 Task: Sort the products in the category "More Meals & Sides" by unit price (low first).
Action: Mouse moved to (22, 152)
Screenshot: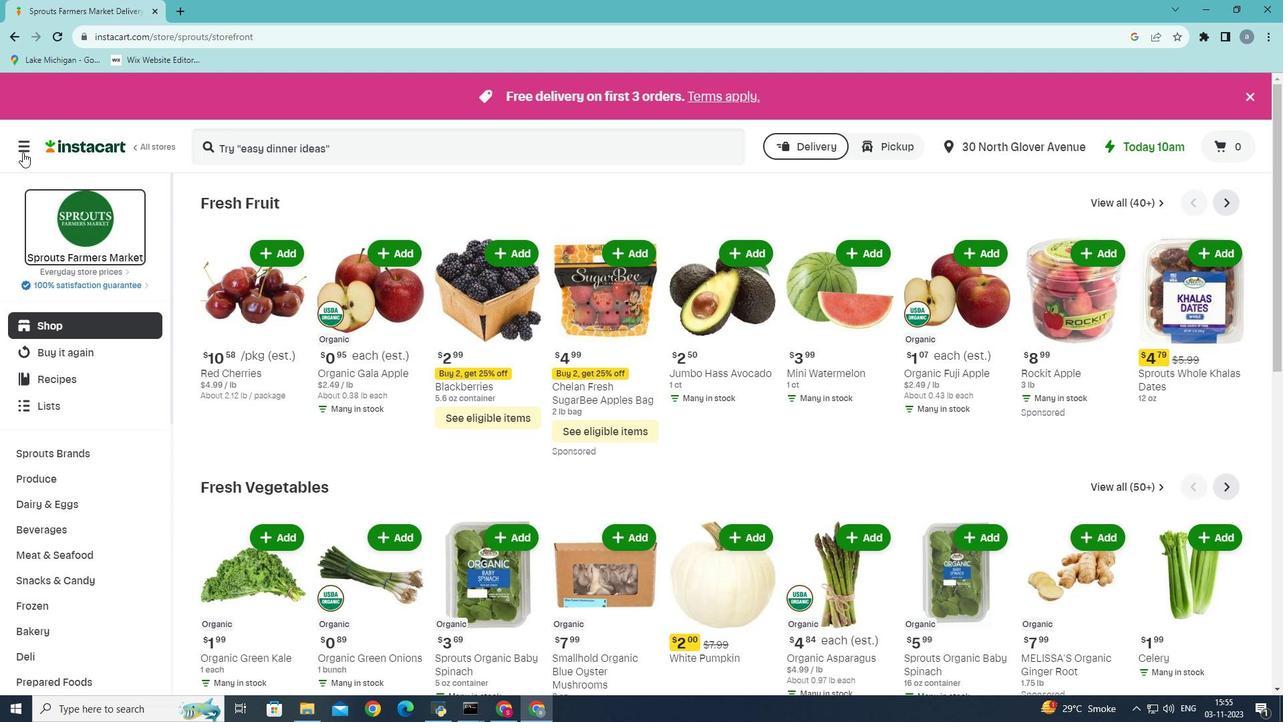 
Action: Mouse pressed left at (22, 152)
Screenshot: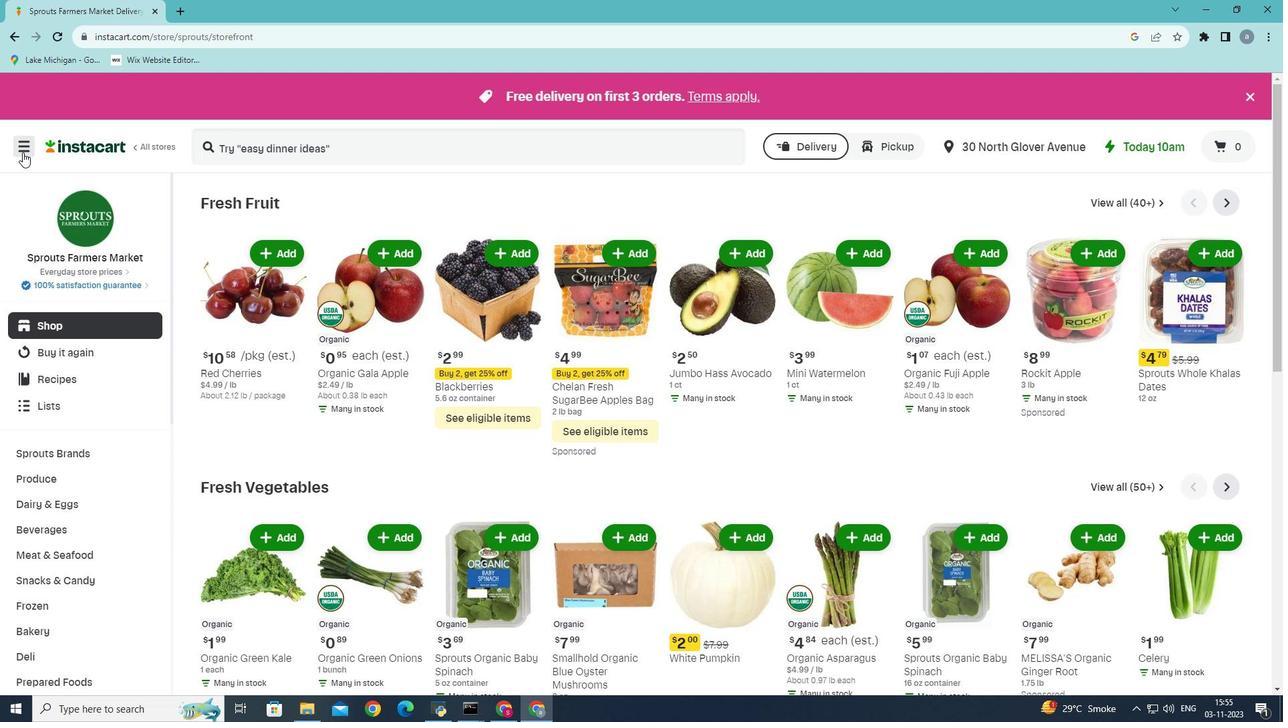 
Action: Mouse moved to (64, 373)
Screenshot: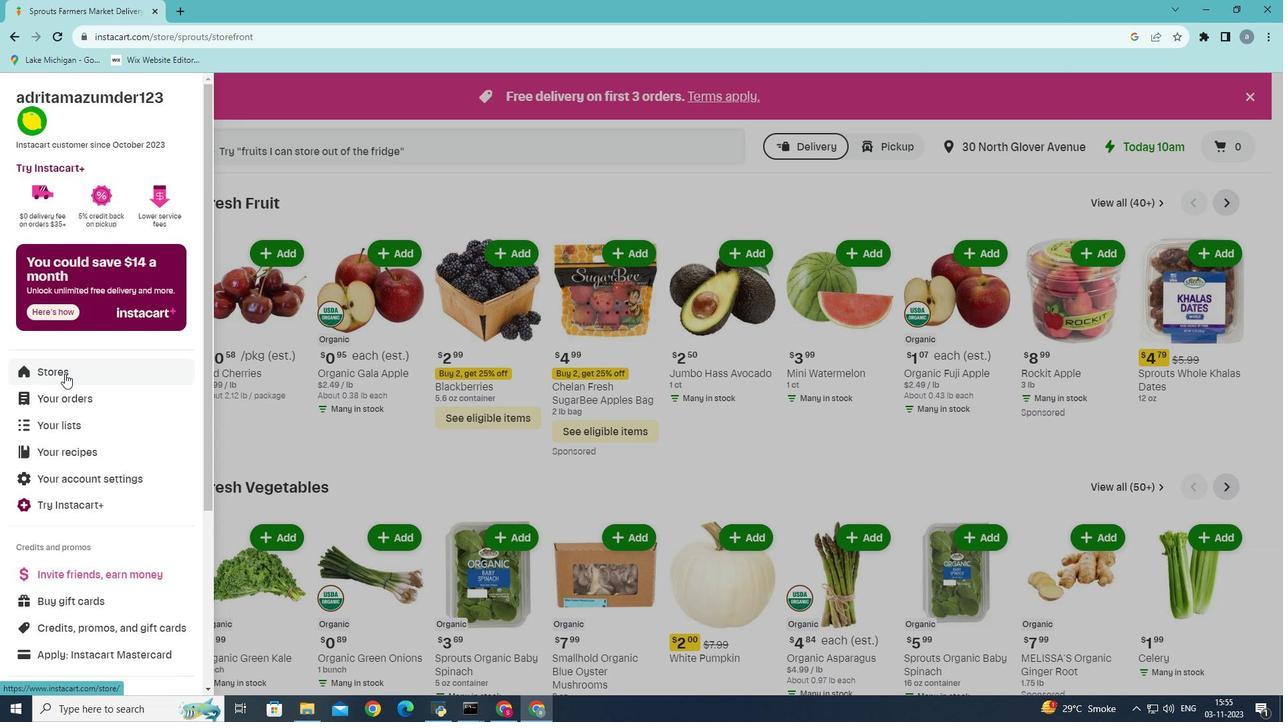 
Action: Mouse pressed left at (64, 373)
Screenshot: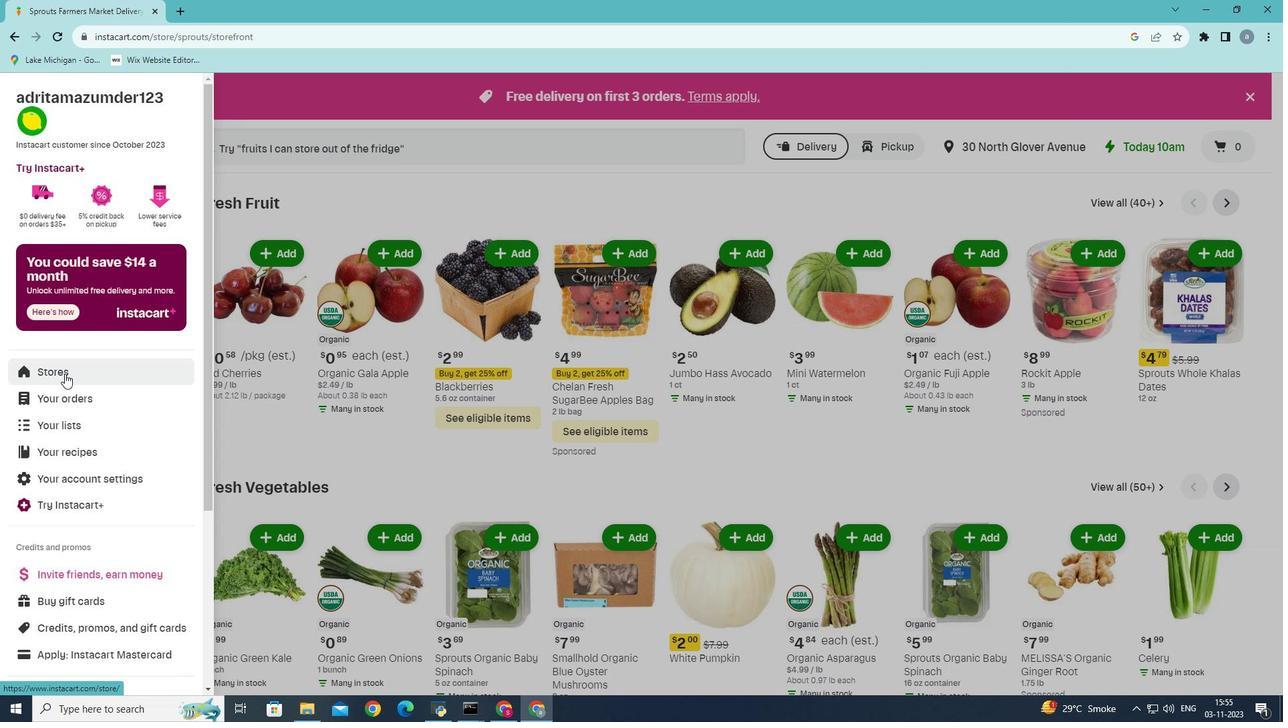 
Action: Mouse moved to (312, 155)
Screenshot: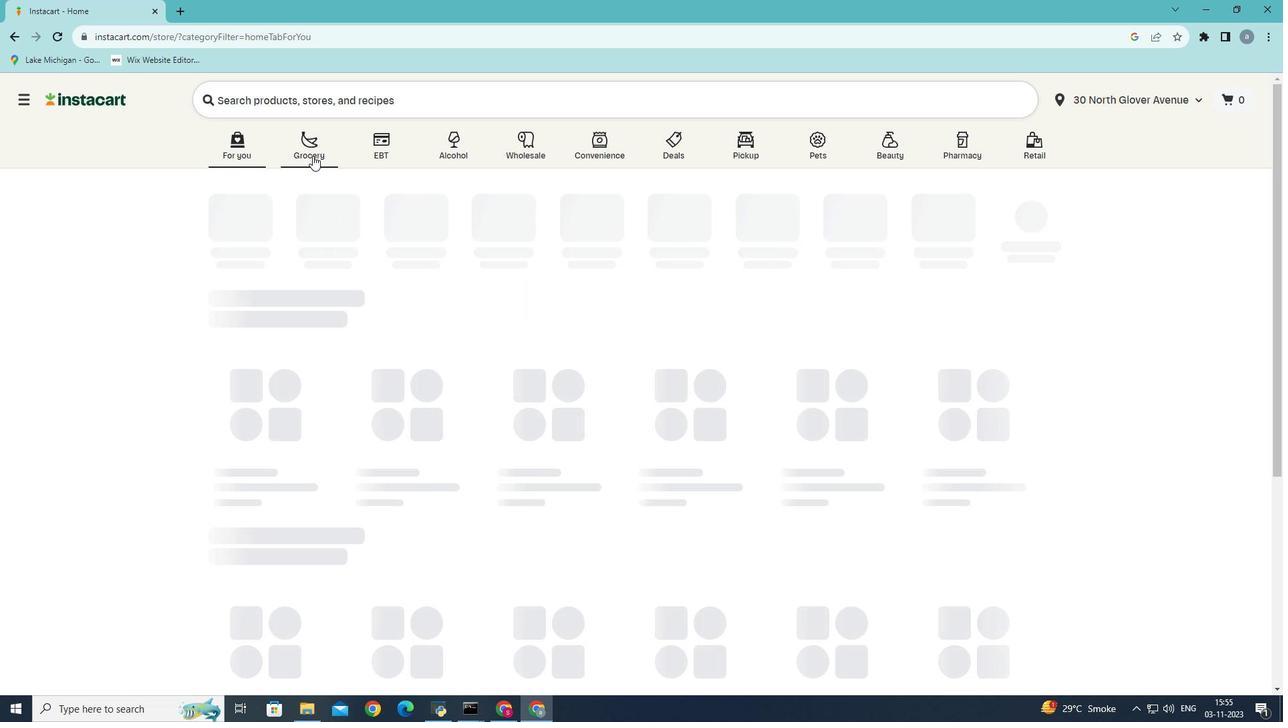 
Action: Mouse pressed left at (312, 155)
Screenshot: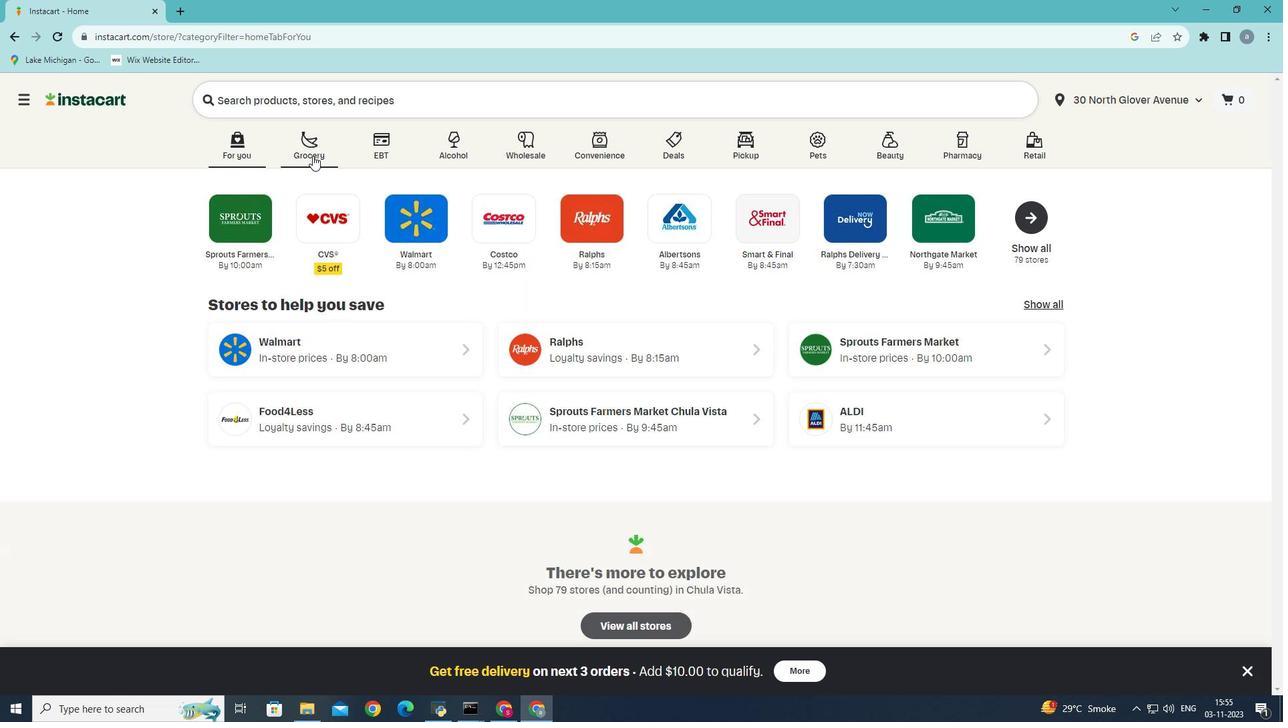 
Action: Mouse moved to (290, 406)
Screenshot: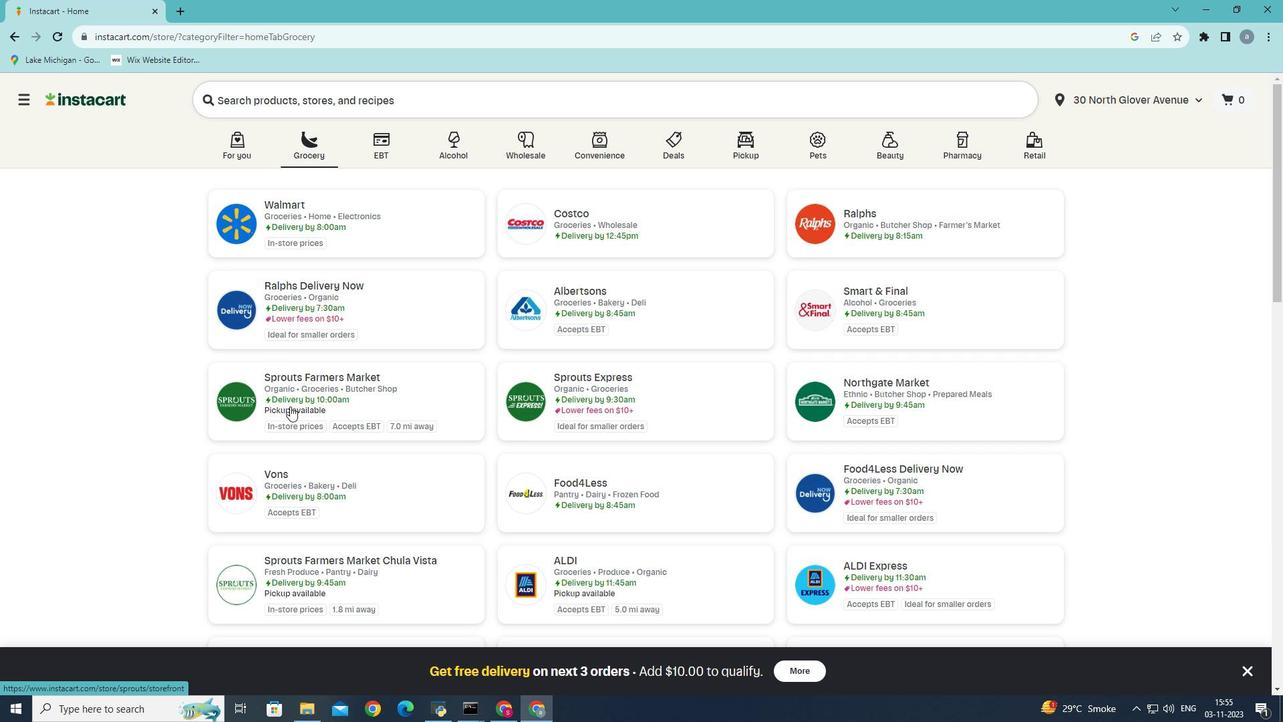 
Action: Mouse pressed left at (290, 406)
Screenshot: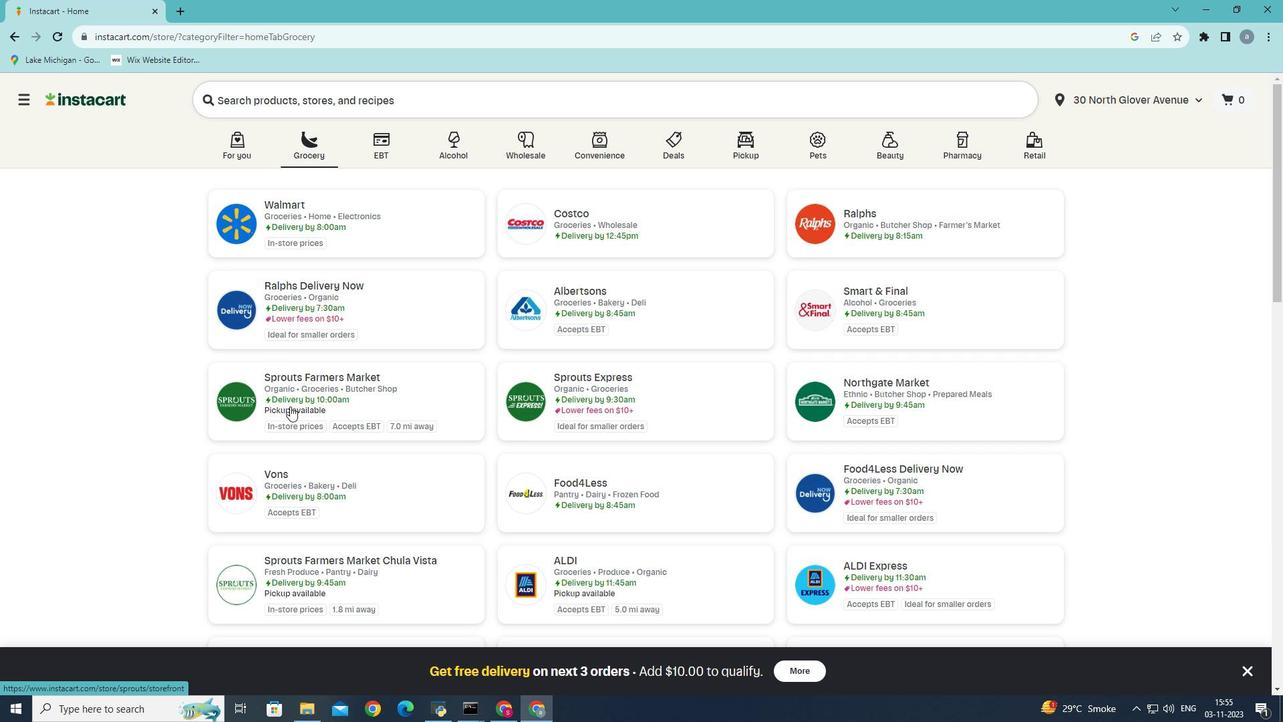 
Action: Mouse moved to (49, 685)
Screenshot: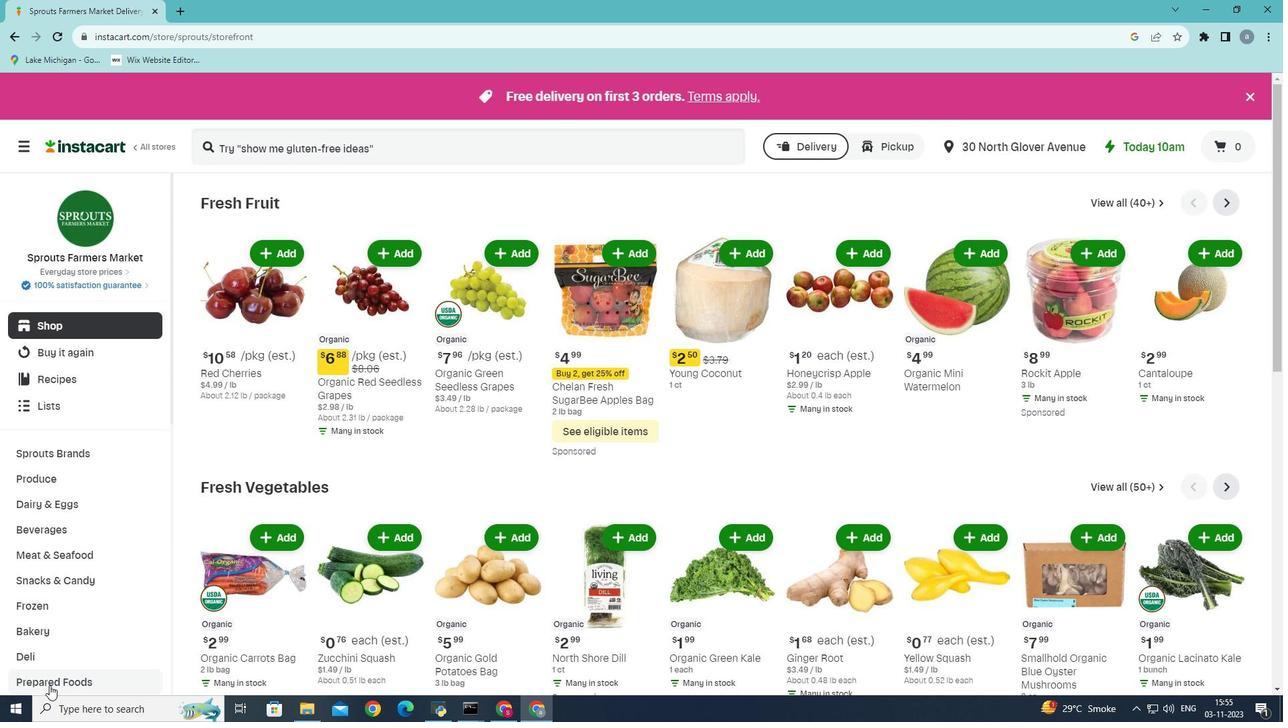 
Action: Mouse pressed left at (49, 685)
Screenshot: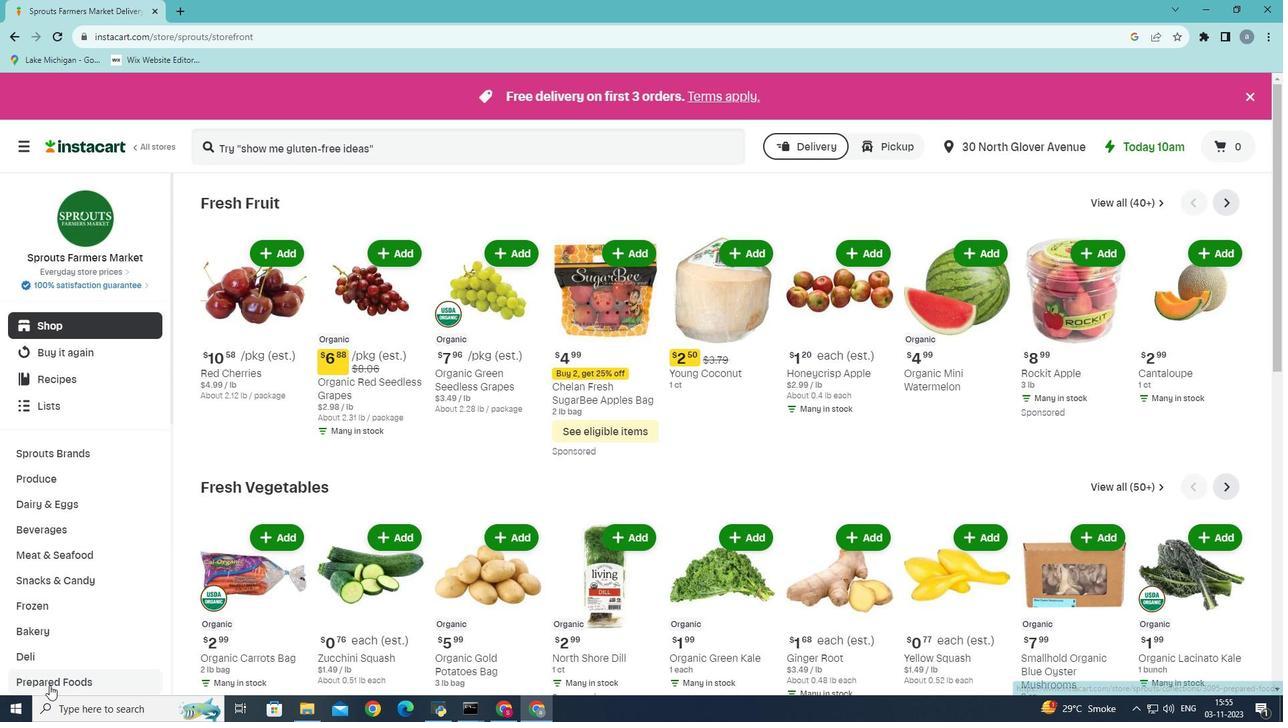 
Action: Mouse moved to (476, 240)
Screenshot: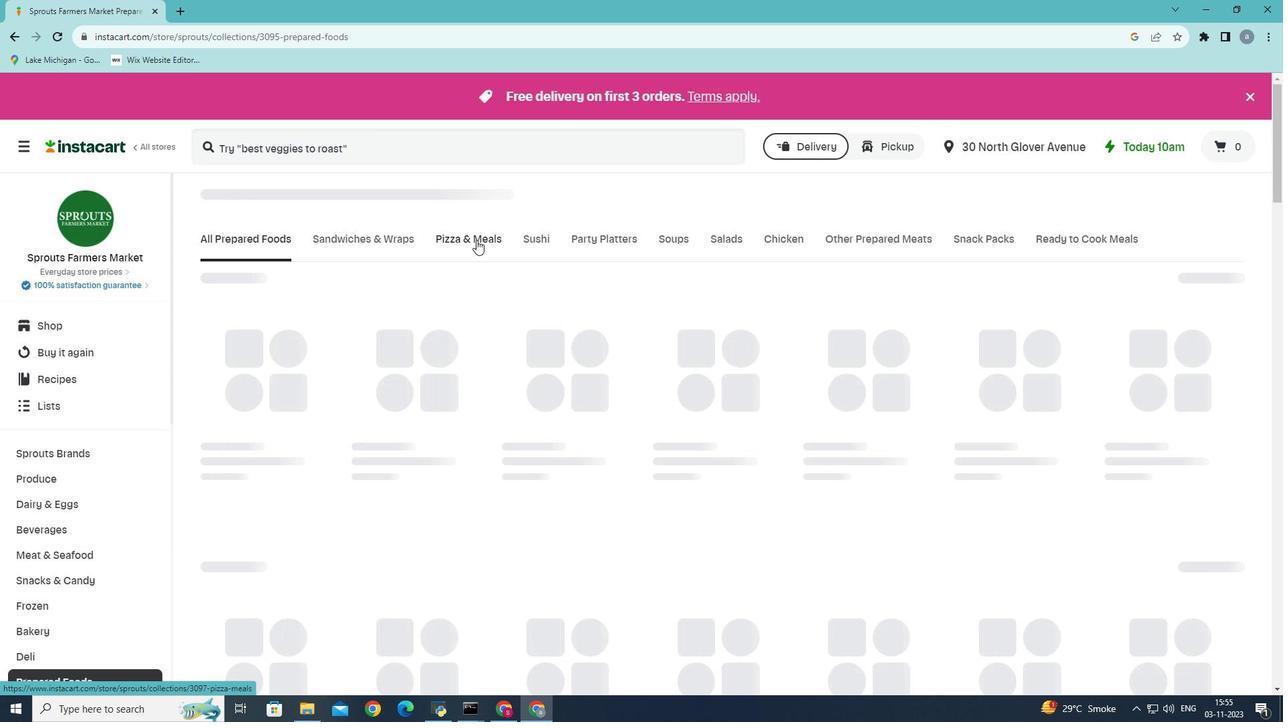 
Action: Mouse pressed left at (476, 240)
Screenshot: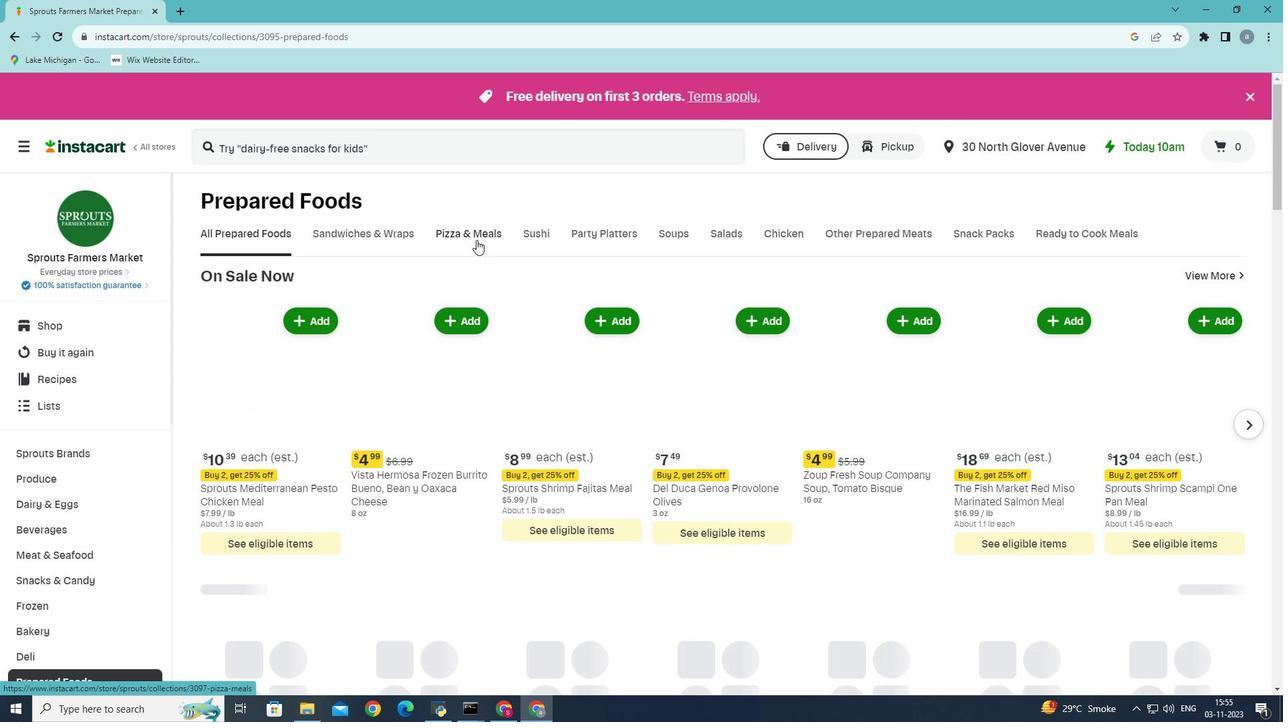 
Action: Mouse moved to (949, 293)
Screenshot: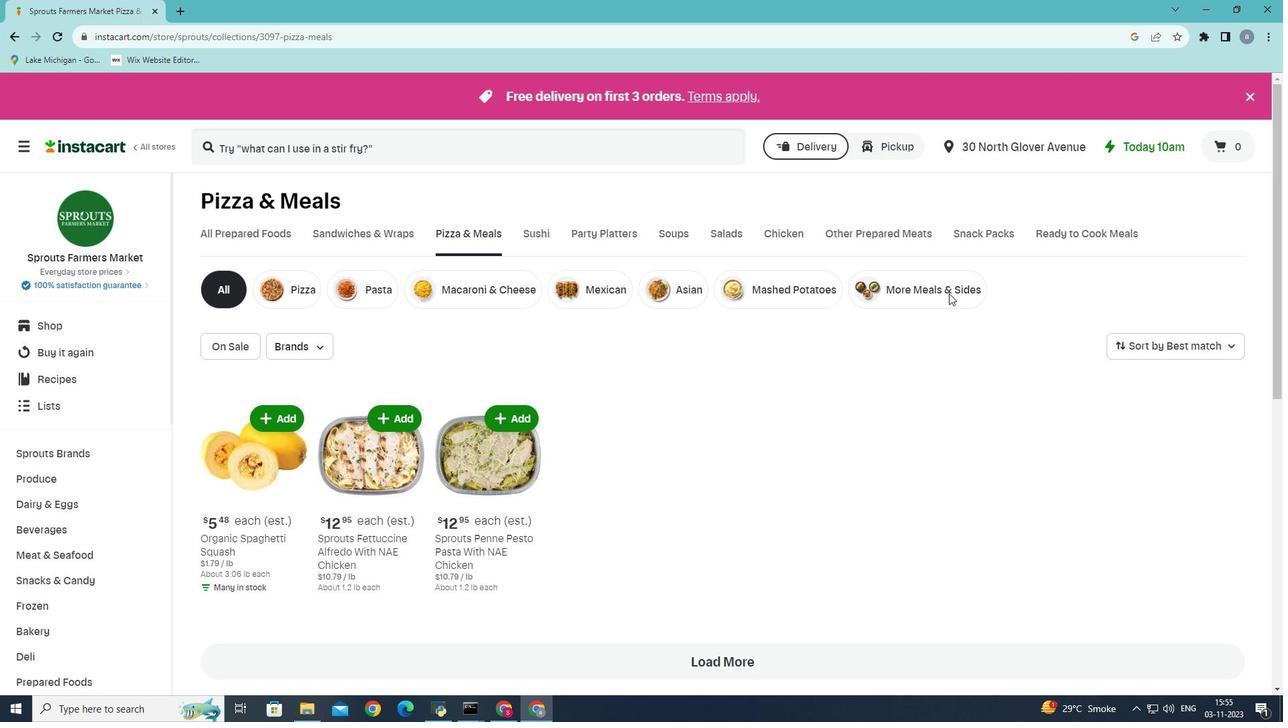 
Action: Mouse pressed left at (949, 293)
Screenshot: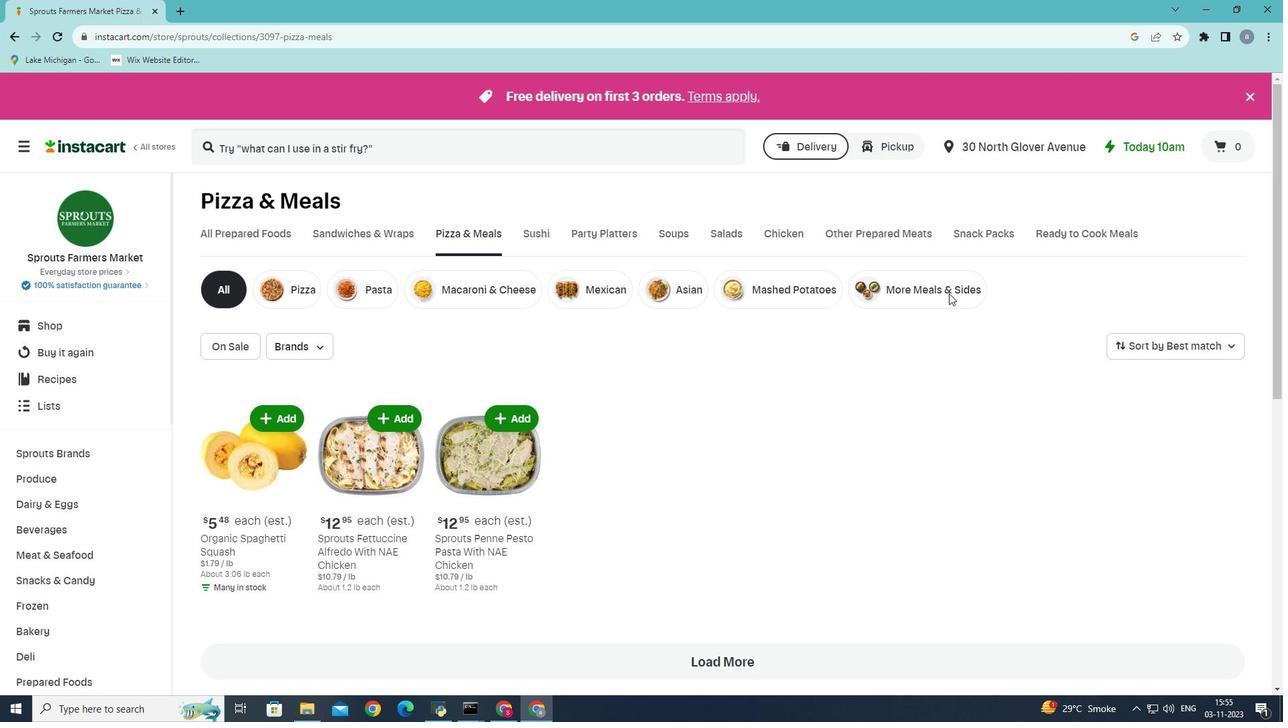
Action: Mouse moved to (1234, 349)
Screenshot: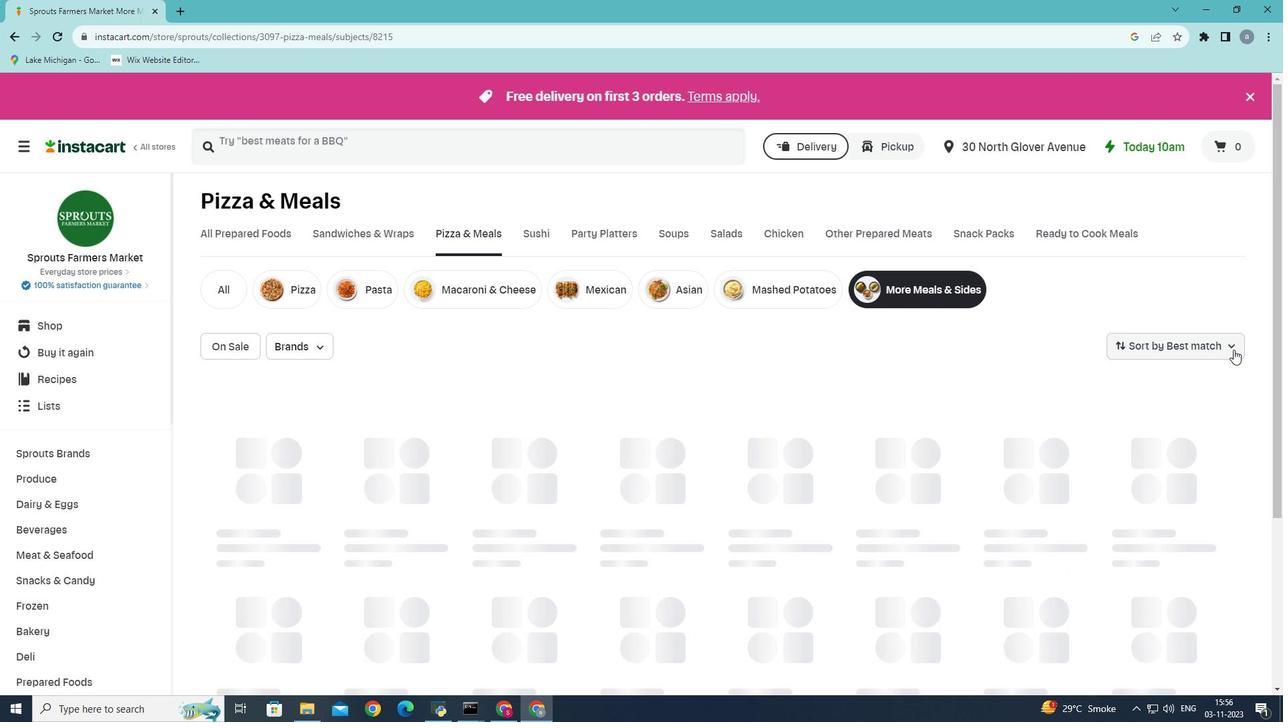 
Action: Mouse pressed left at (1234, 349)
Screenshot: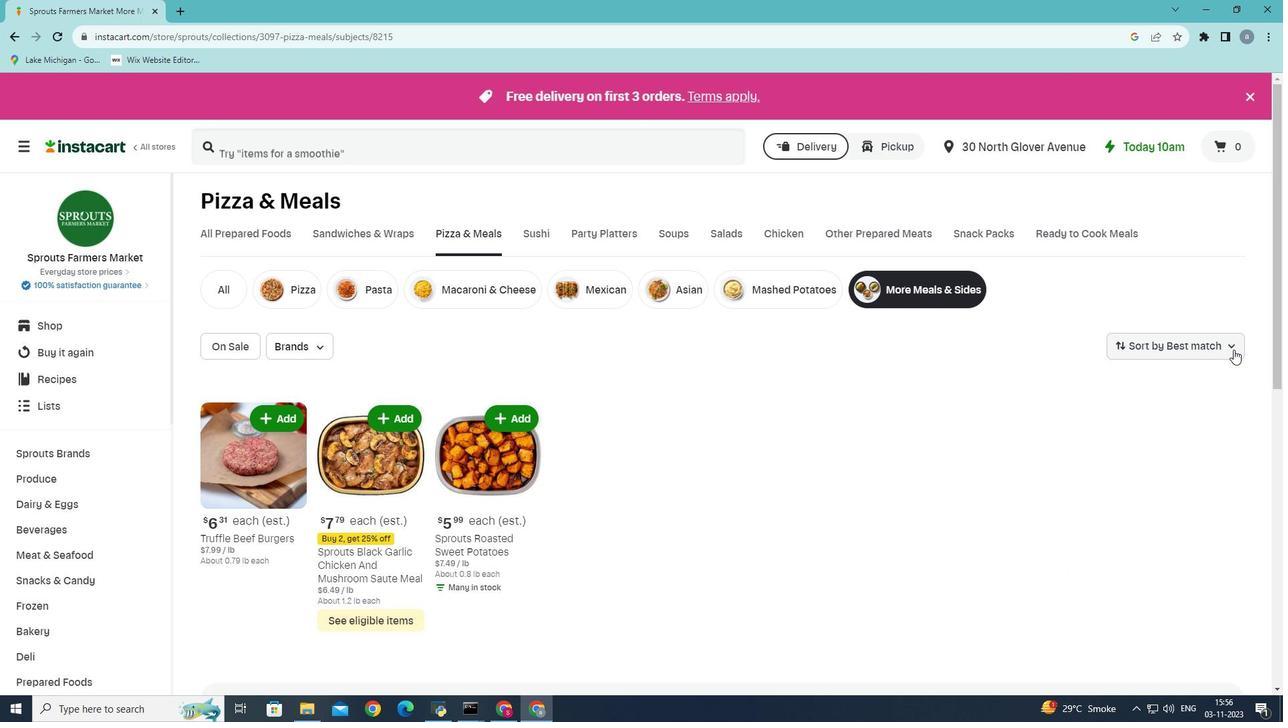 
Action: Mouse moved to (1184, 473)
Screenshot: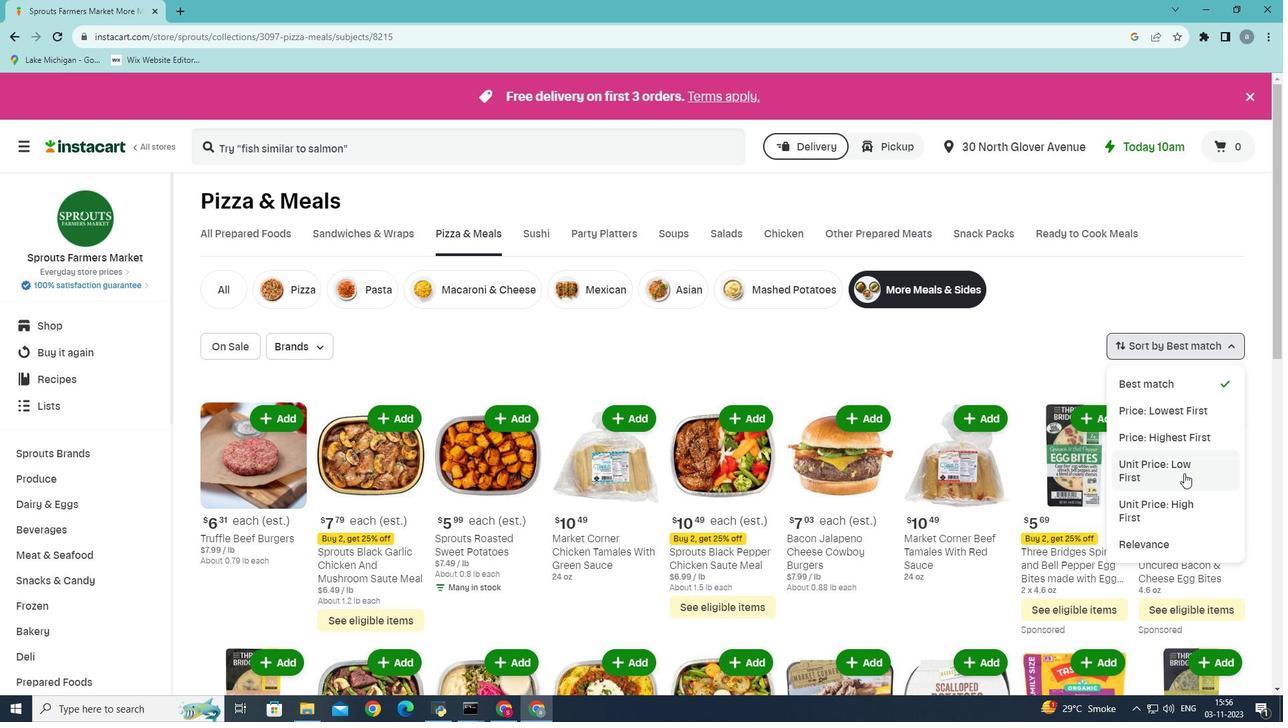
Action: Mouse pressed left at (1184, 473)
Screenshot: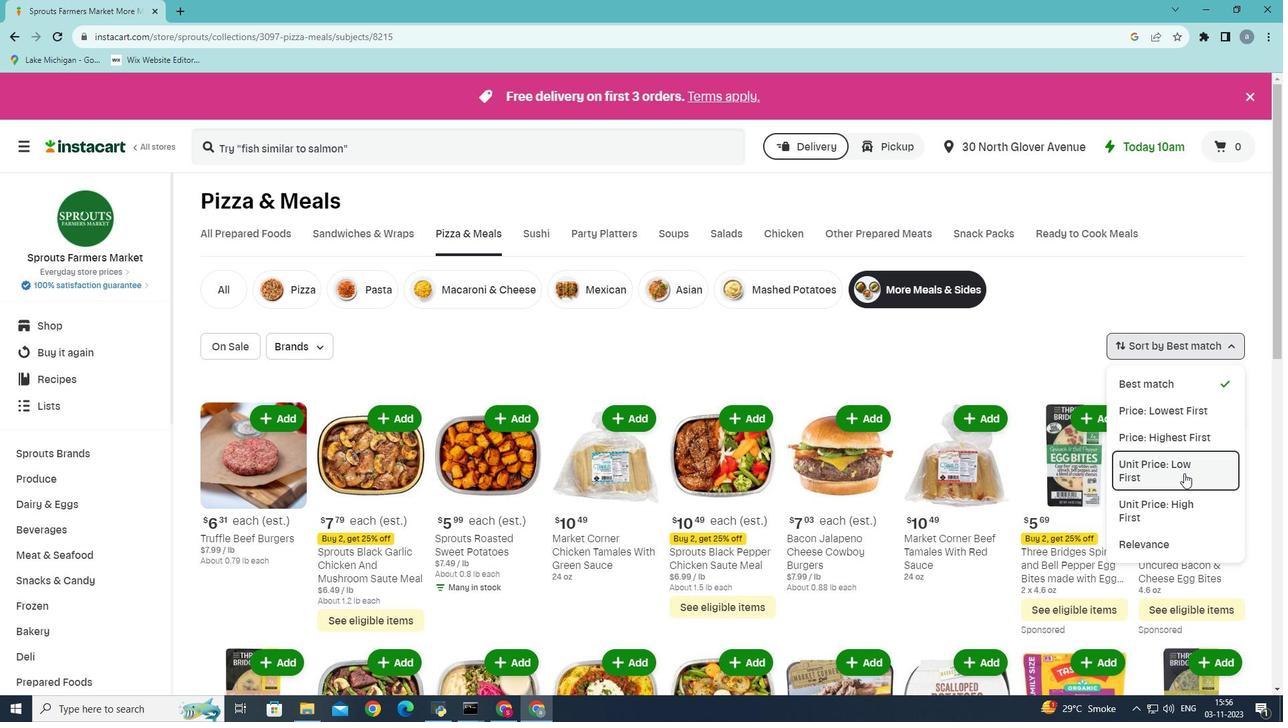 
Action: Mouse moved to (1181, 476)
Screenshot: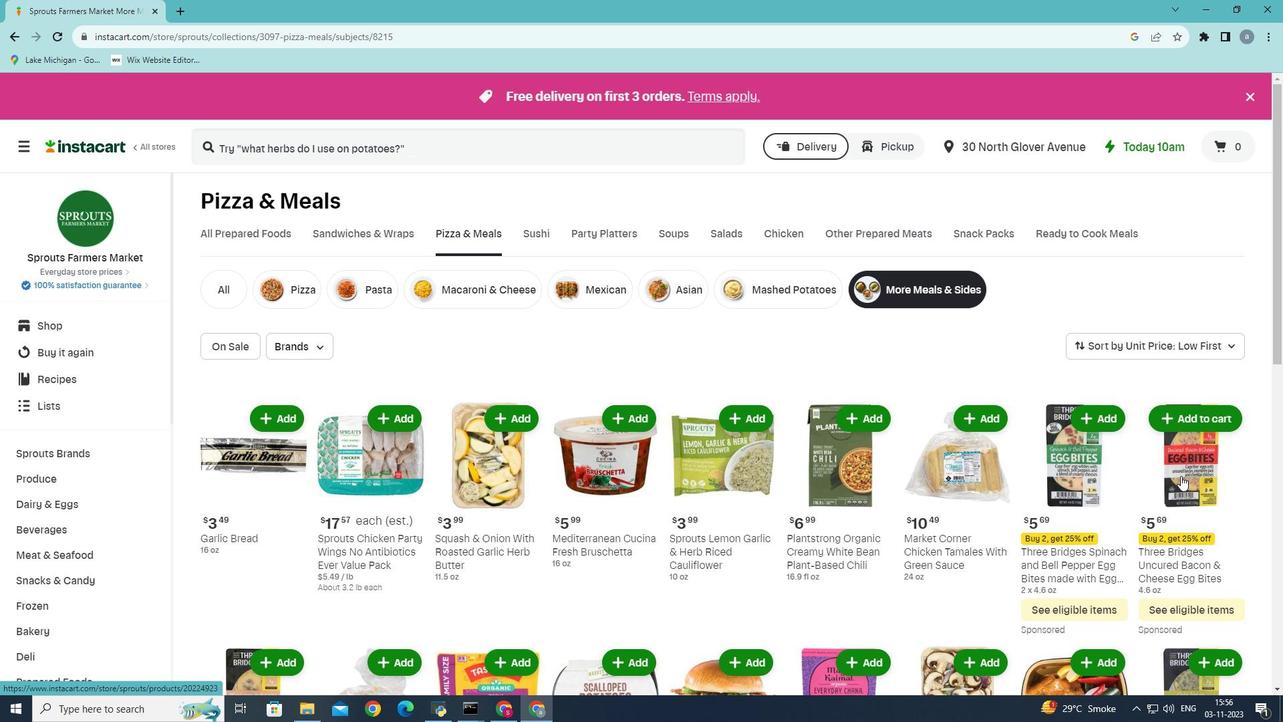 
